 Task: Create "Digital Experiences" by using the "Reorder Portal" template .
Action: Mouse moved to (971, 70)
Screenshot: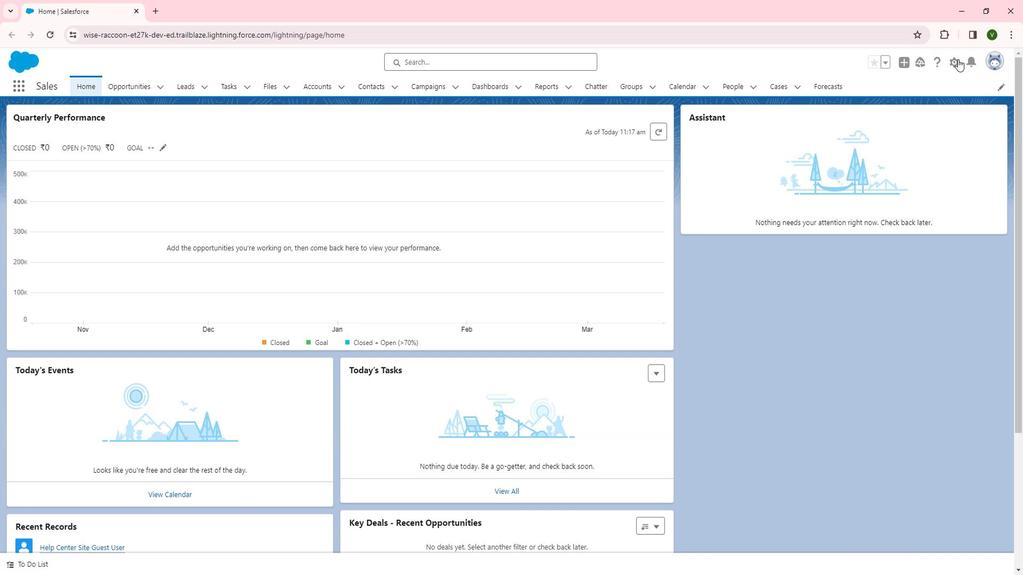 
Action: Mouse pressed left at (971, 70)
Screenshot: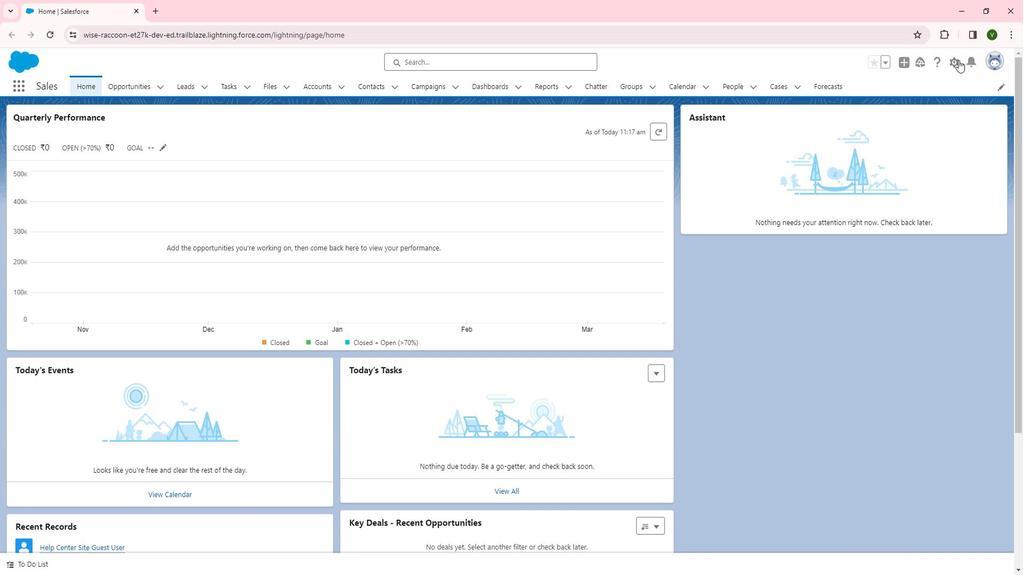 
Action: Mouse moved to (929, 105)
Screenshot: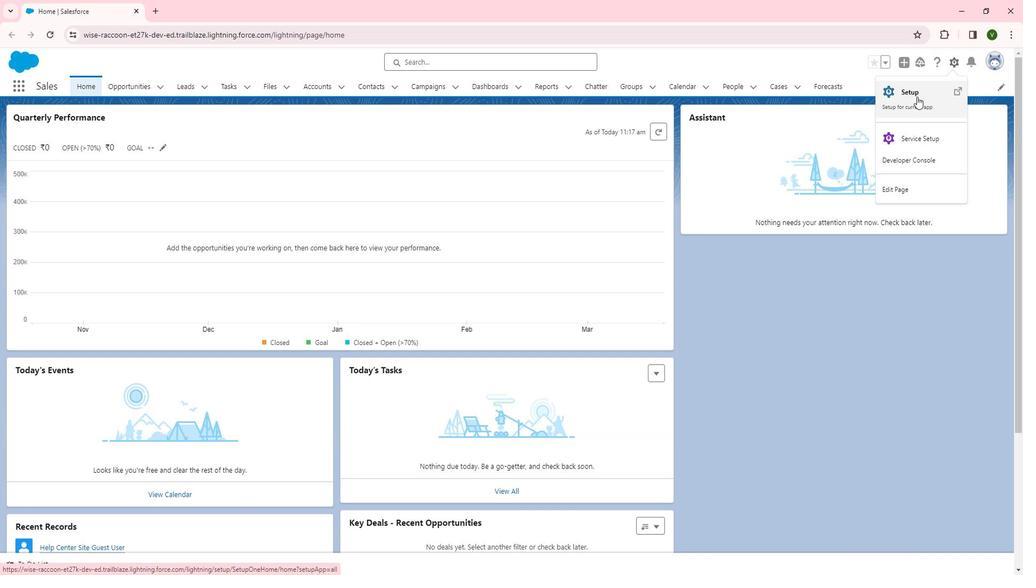 
Action: Mouse pressed left at (929, 105)
Screenshot: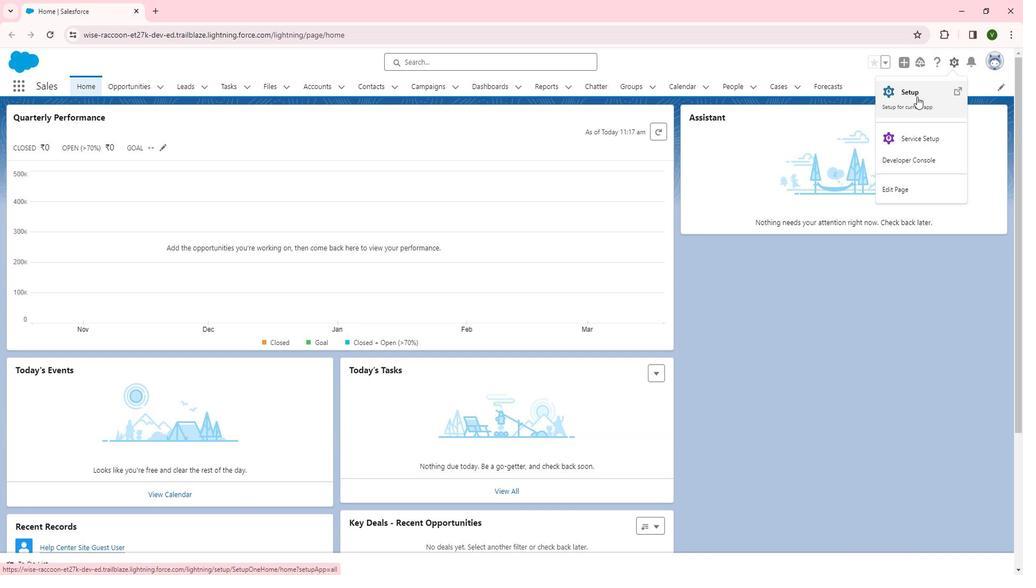 
Action: Mouse moved to (63, 404)
Screenshot: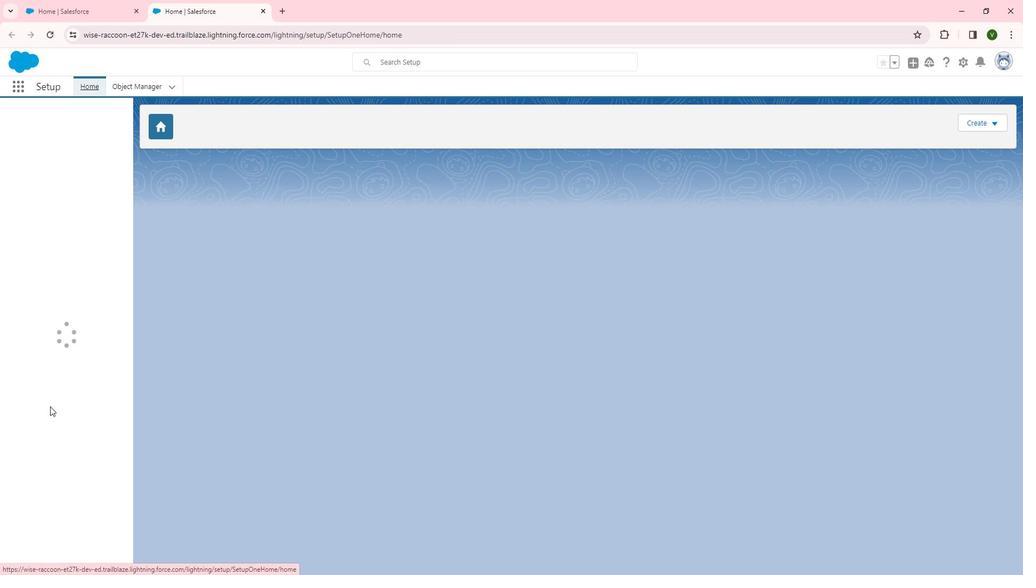 
Action: Mouse scrolled (63, 403) with delta (0, 0)
Screenshot: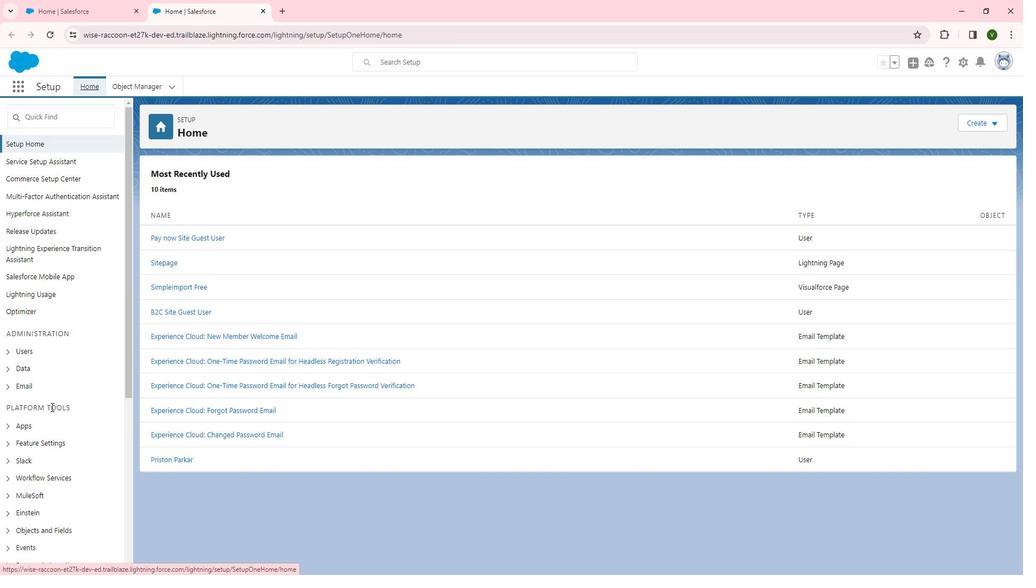 
Action: Mouse moved to (70, 382)
Screenshot: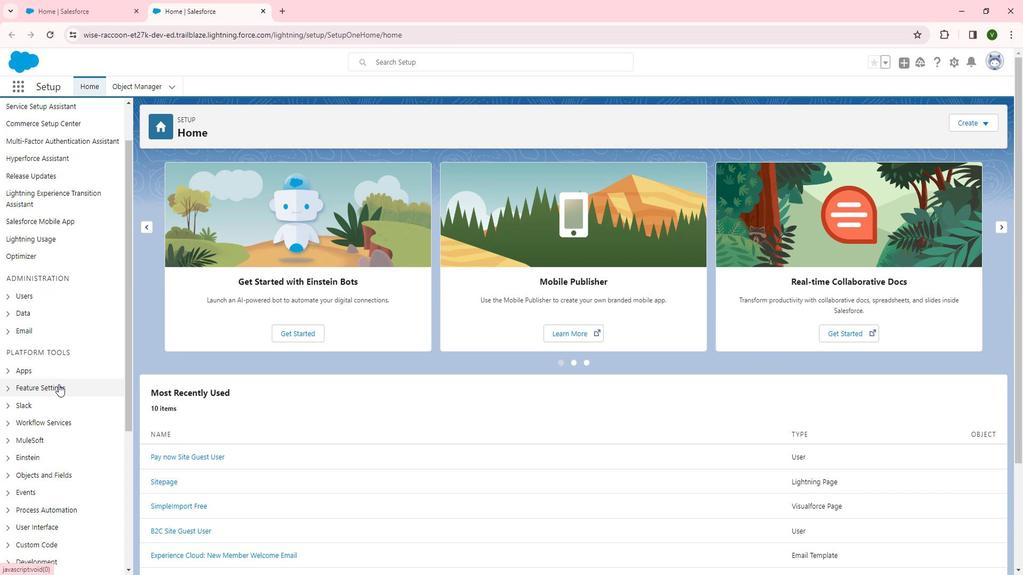 
Action: Mouse pressed left at (70, 382)
Screenshot: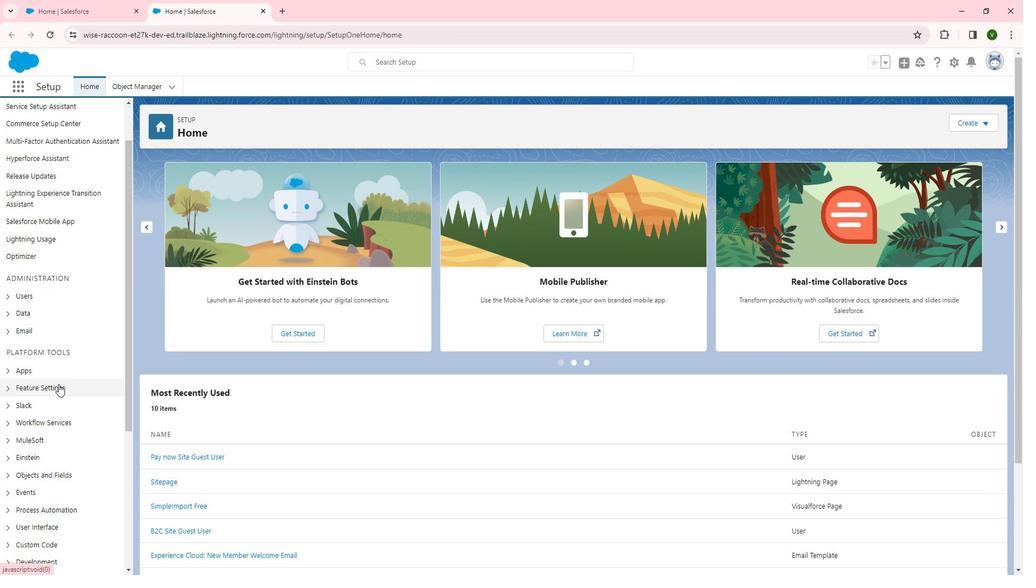 
Action: Mouse moved to (82, 498)
Screenshot: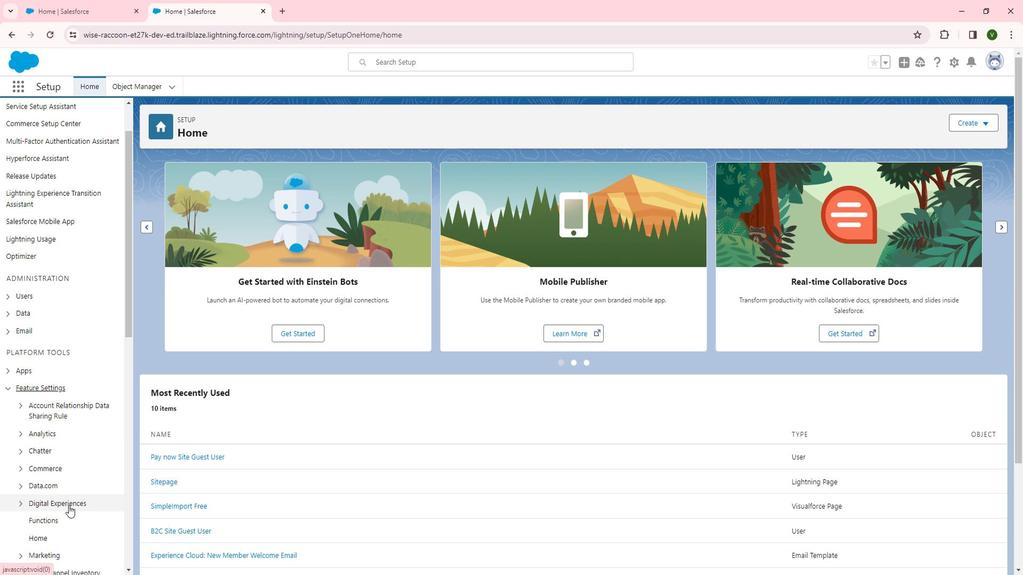 
Action: Mouse pressed left at (82, 498)
Screenshot: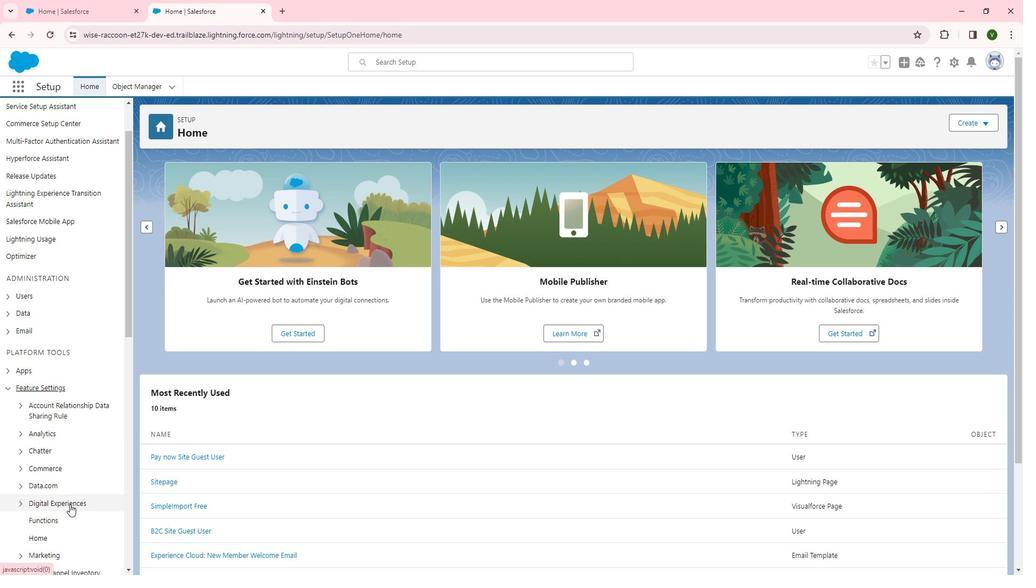 
Action: Mouse moved to (83, 497)
Screenshot: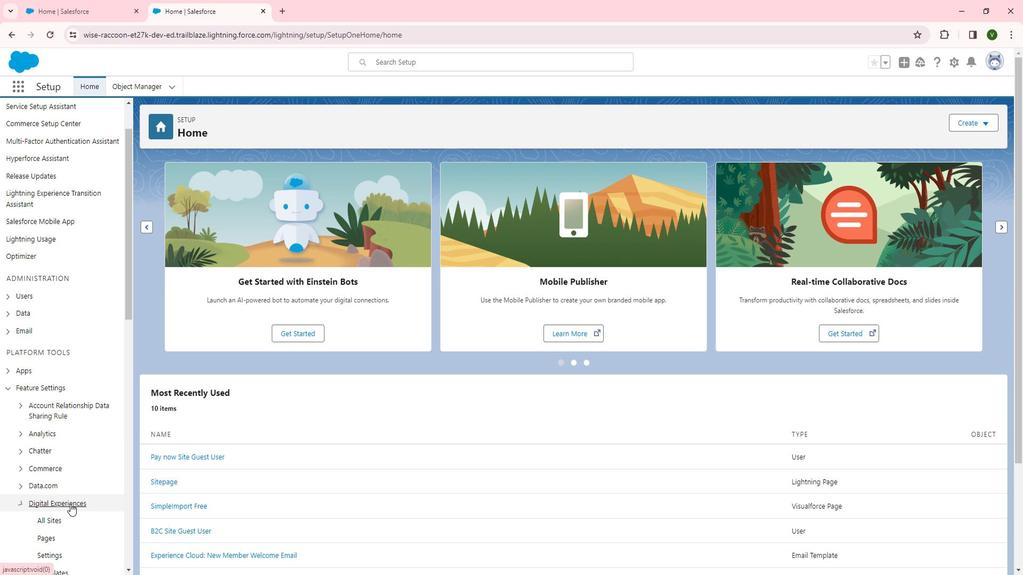 
Action: Mouse scrolled (83, 496) with delta (0, 0)
Screenshot: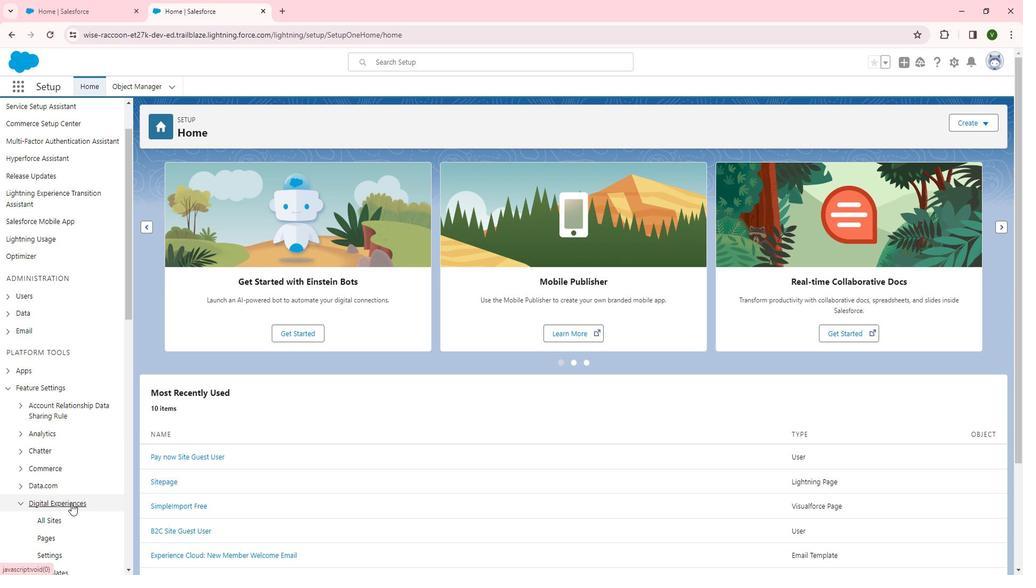 
Action: Mouse moved to (84, 496)
Screenshot: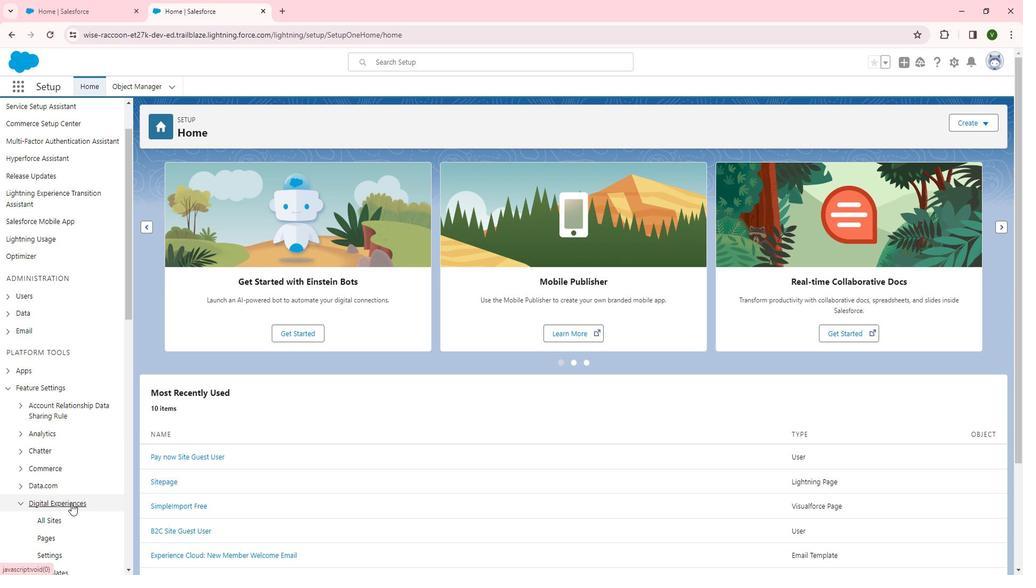 
Action: Mouse scrolled (84, 496) with delta (0, 0)
Screenshot: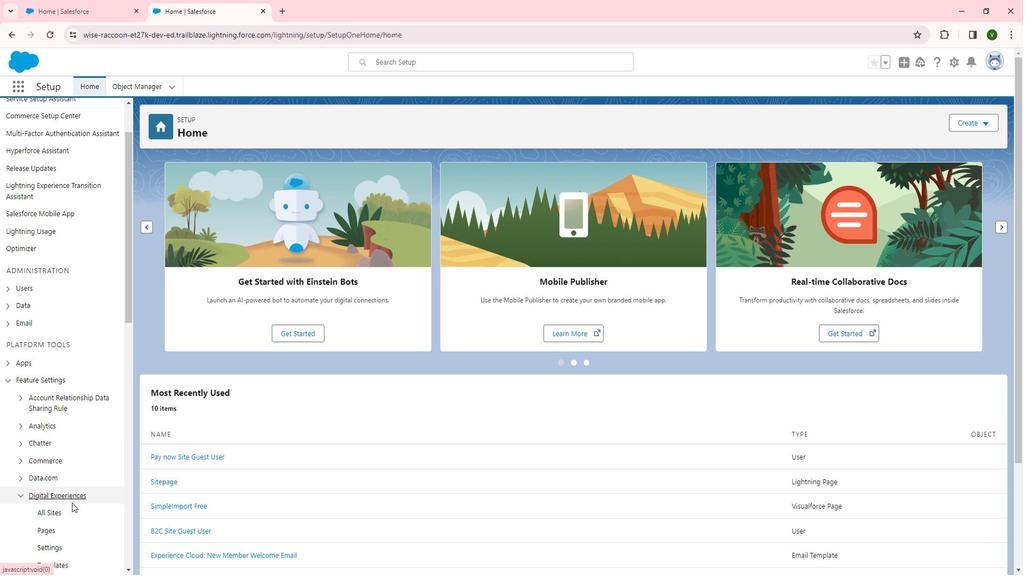 
Action: Mouse scrolled (84, 496) with delta (0, 0)
Screenshot: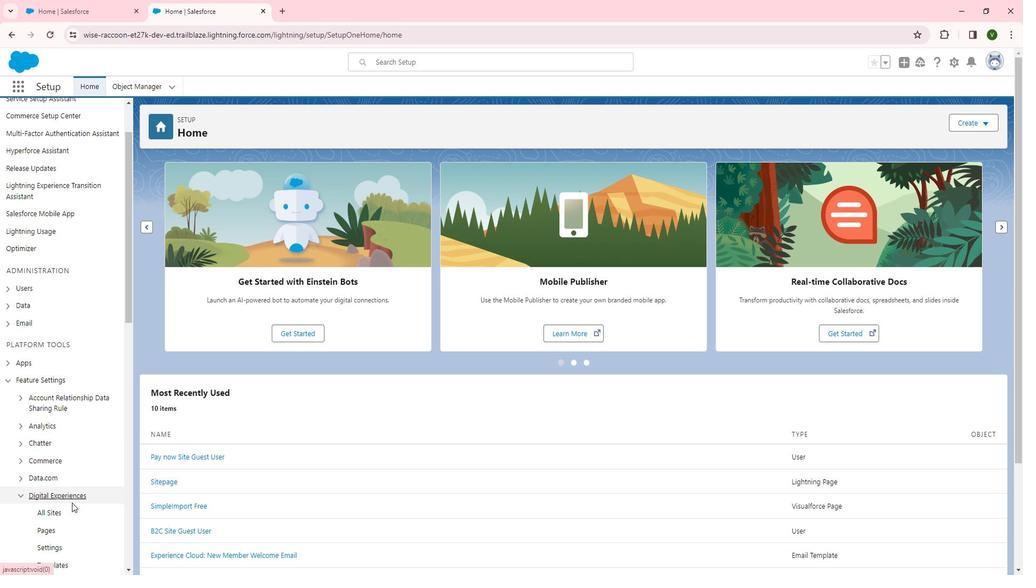 
Action: Mouse moved to (61, 350)
Screenshot: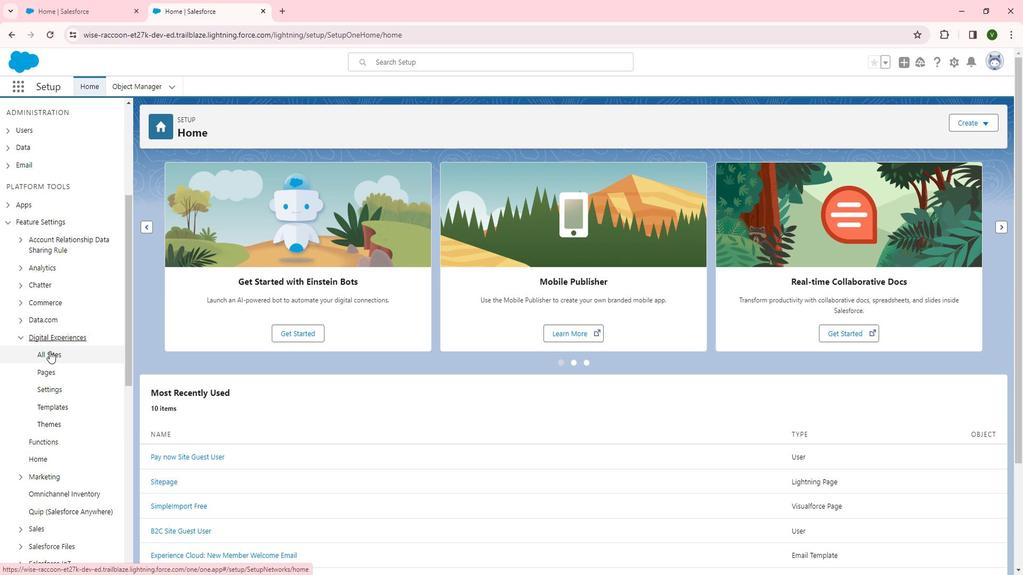 
Action: Mouse pressed left at (61, 350)
Screenshot: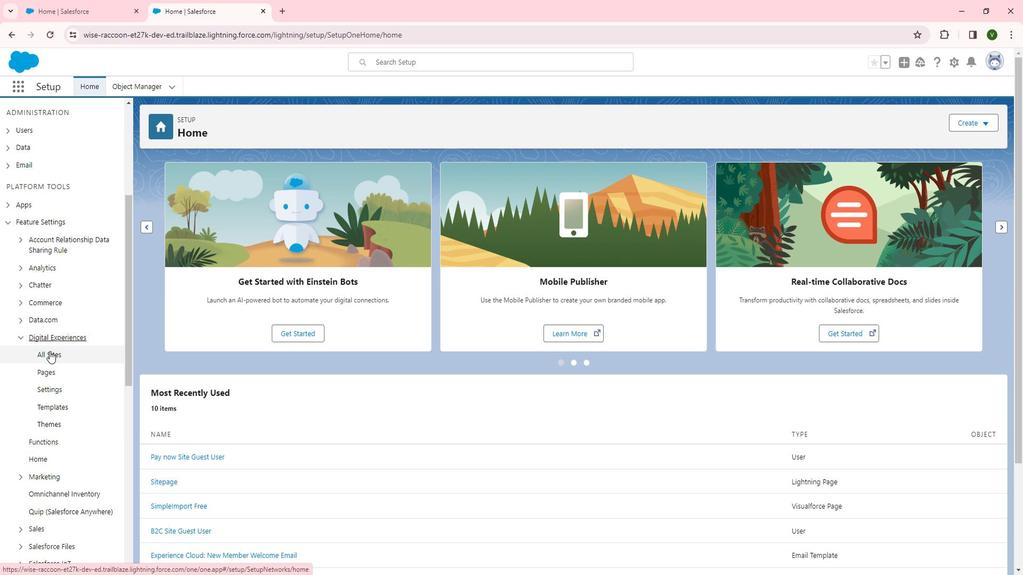 
Action: Mouse moved to (440, 225)
Screenshot: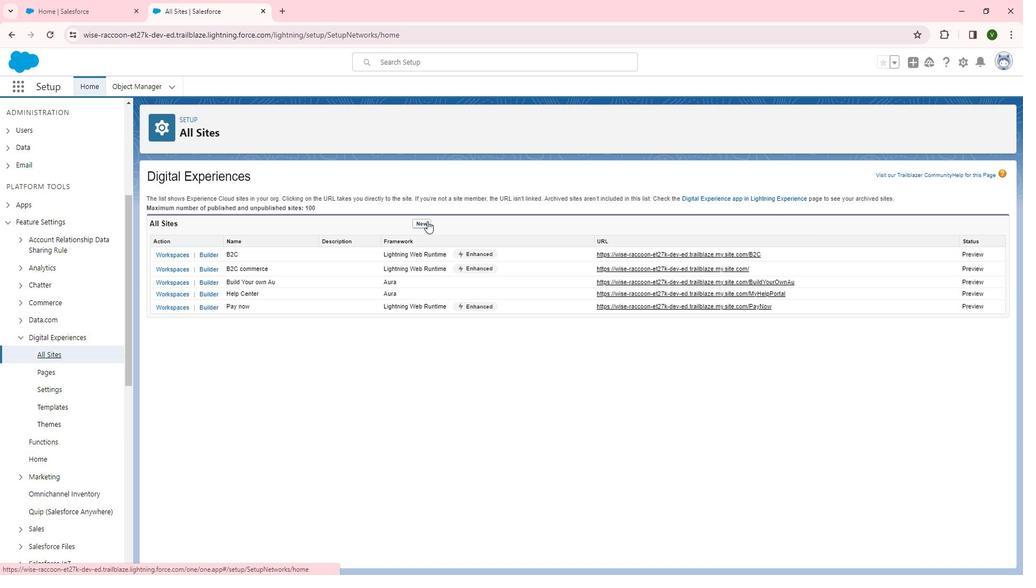 
Action: Mouse pressed left at (440, 225)
Screenshot: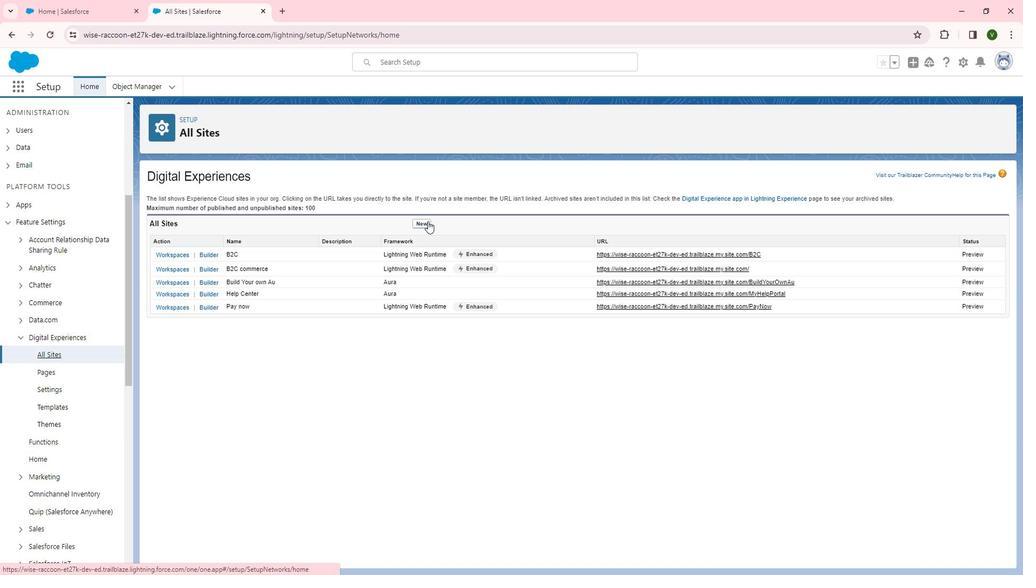 
Action: Mouse moved to (368, 157)
Screenshot: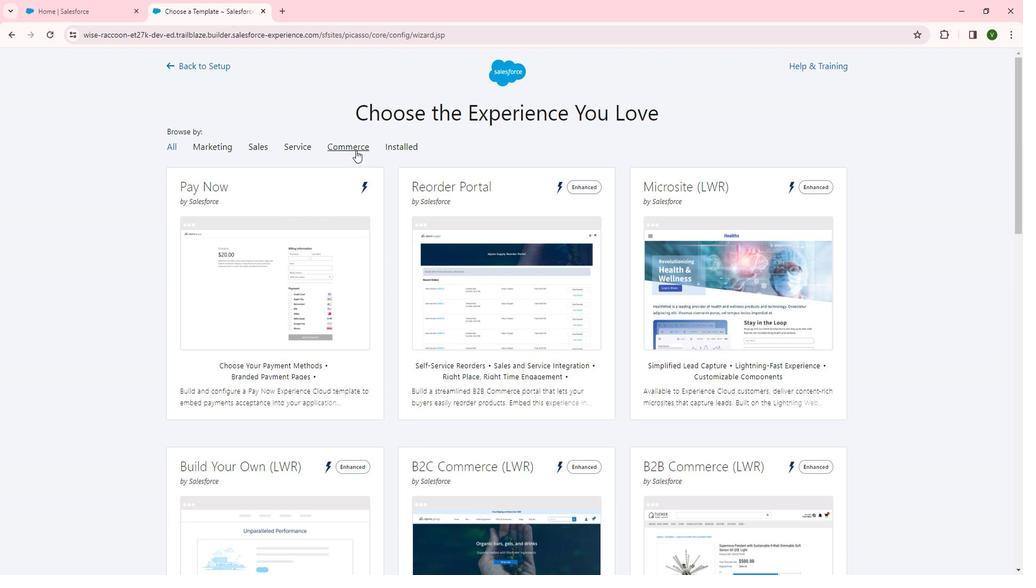 
Action: Mouse pressed left at (368, 157)
Screenshot: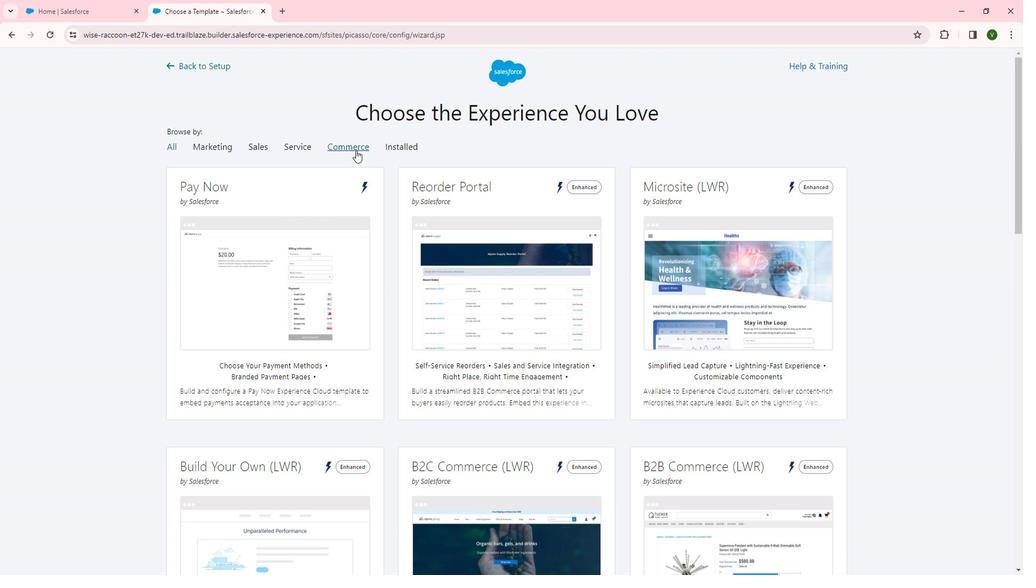 
Action: Mouse moved to (515, 281)
Screenshot: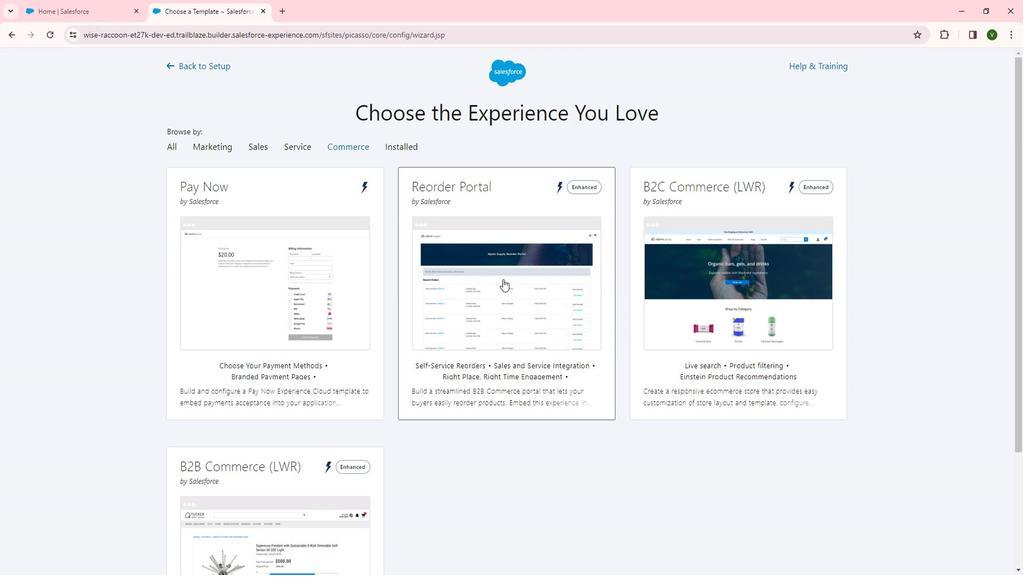 
Action: Mouse pressed left at (515, 281)
Screenshot: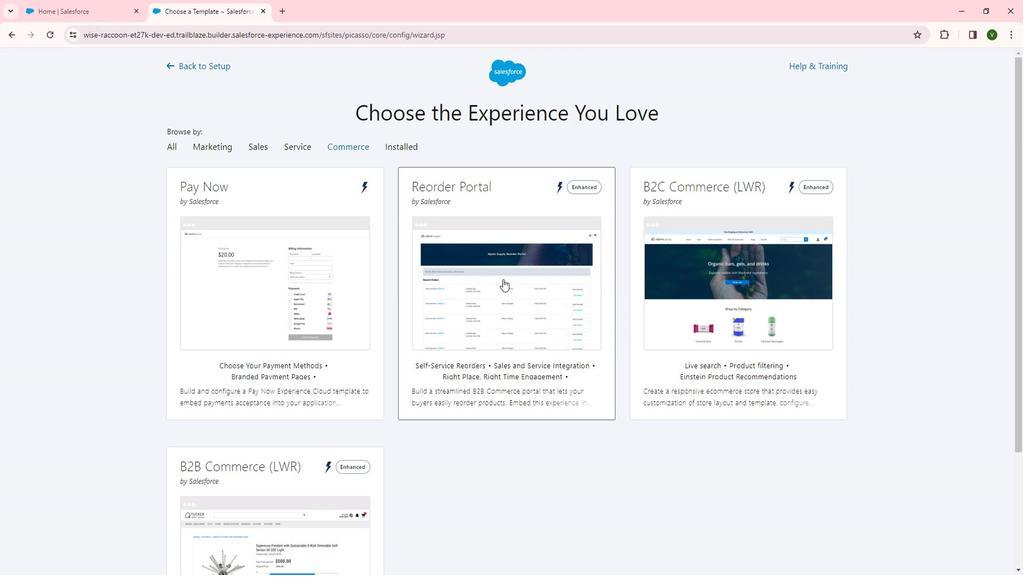 
Action: Mouse moved to (670, 175)
Screenshot: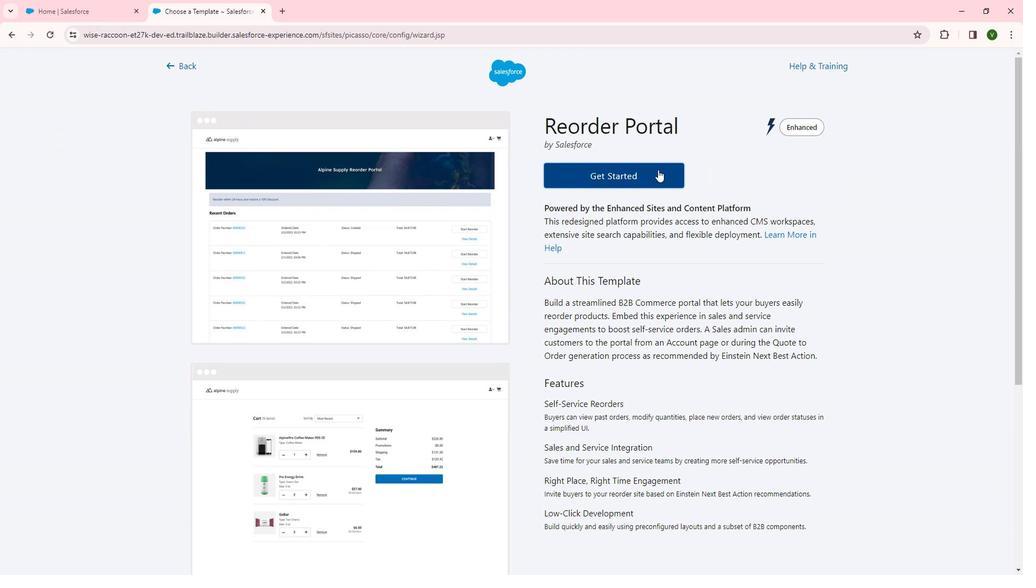 
Action: Mouse pressed left at (670, 175)
Screenshot: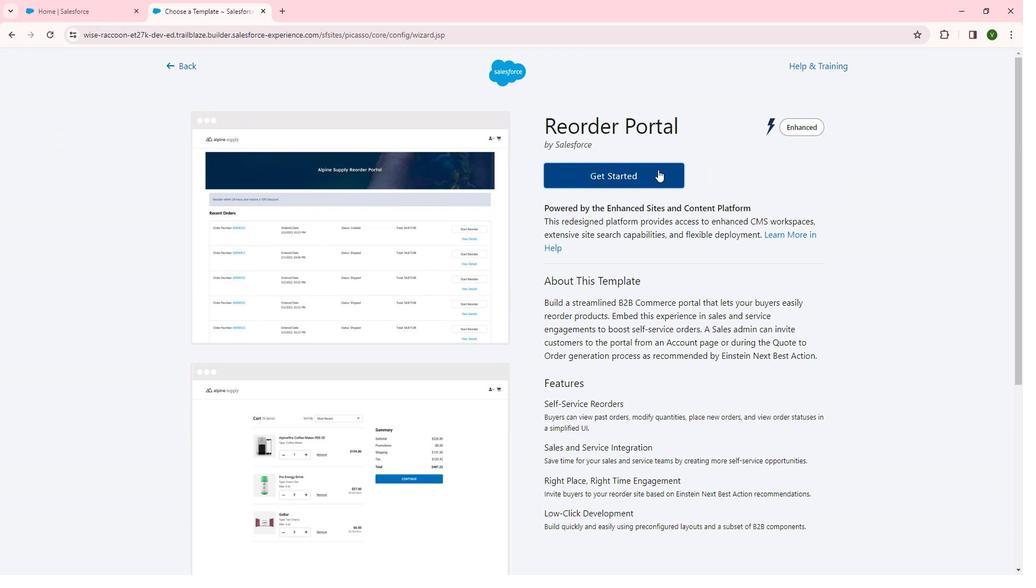 
Action: Mouse moved to (662, 204)
Screenshot: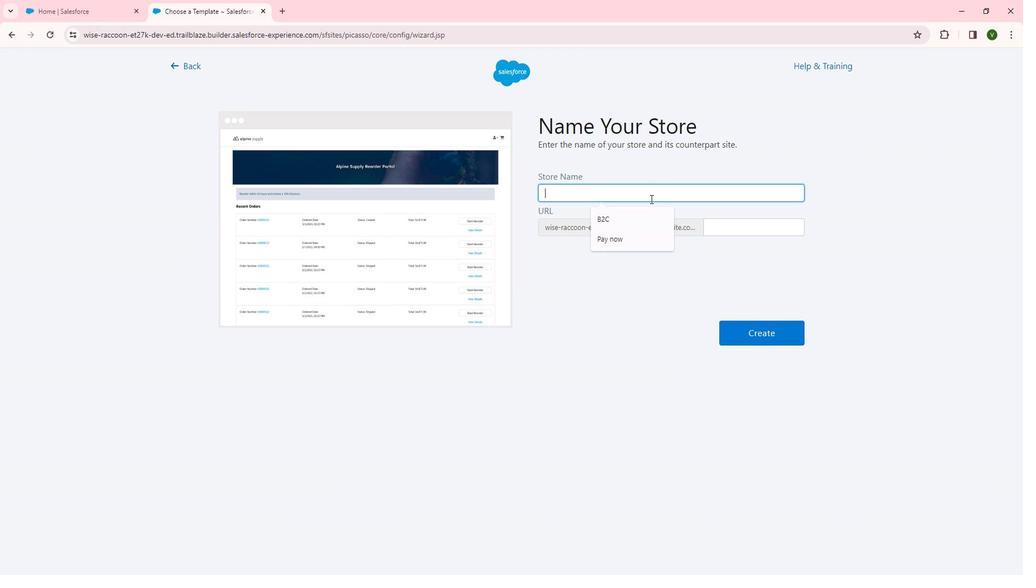 
Action: Mouse pressed left at (662, 204)
Screenshot: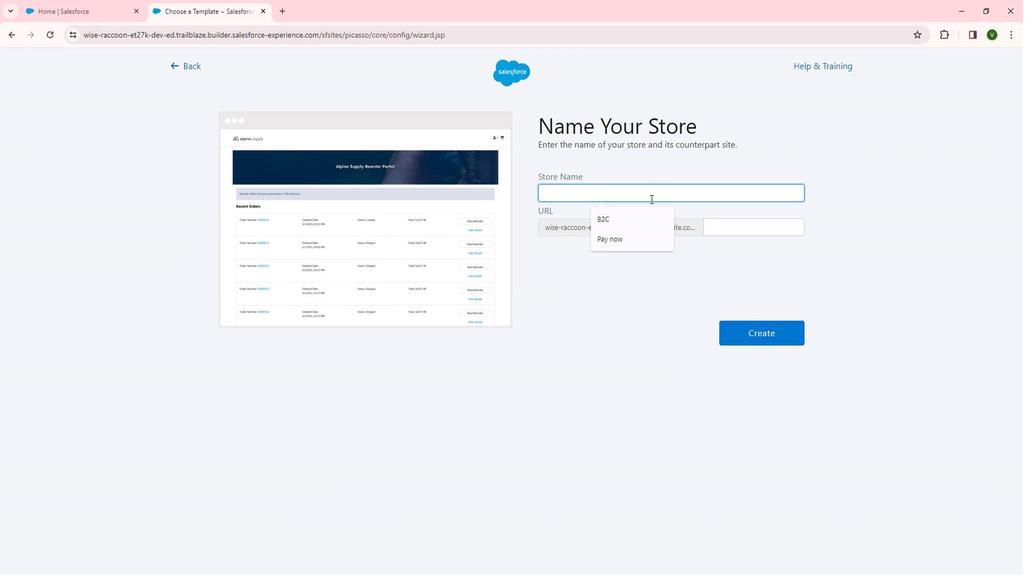 
Action: Mouse moved to (658, 205)
Screenshot: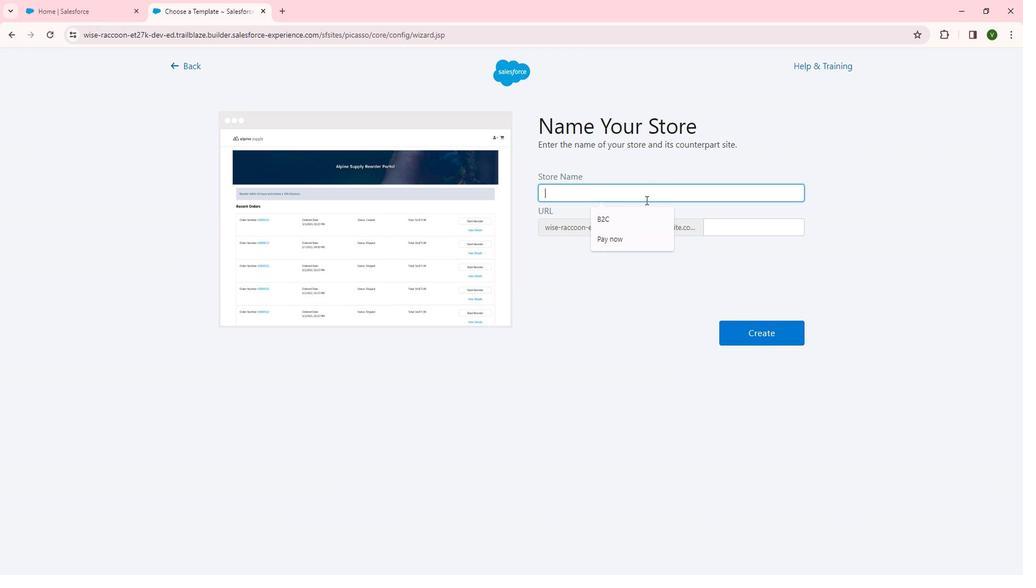 
Action: Key pressed <Key.shift>Reorc<Key.backspace>der
Screenshot: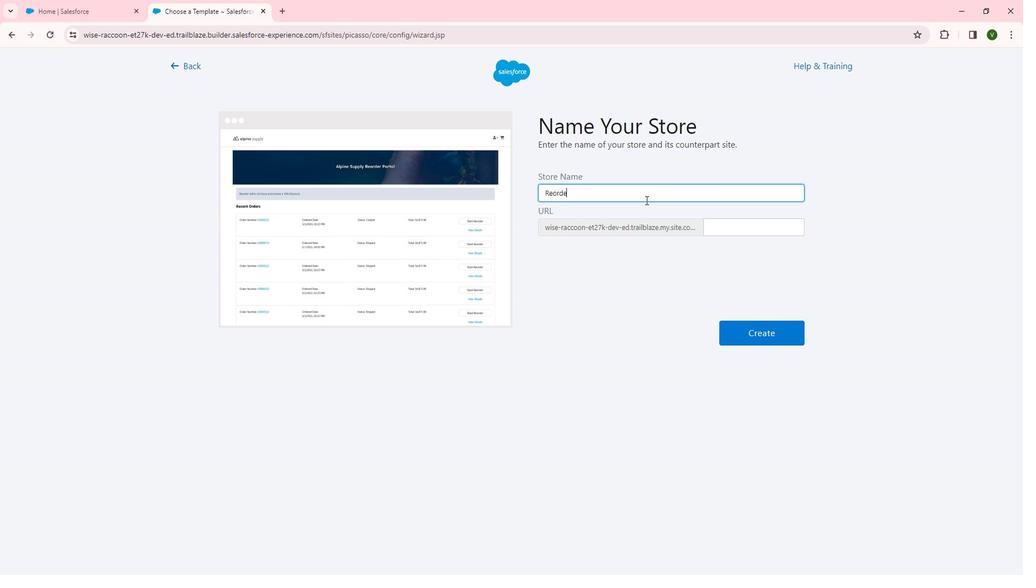 
Action: Mouse moved to (731, 227)
Screenshot: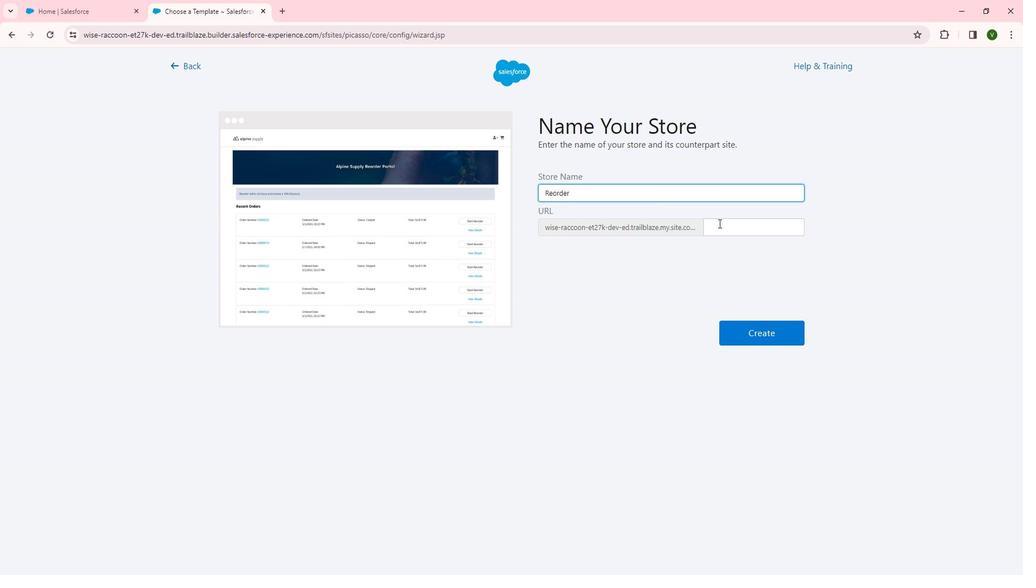 
Action: Mouse pressed left at (731, 227)
Screenshot: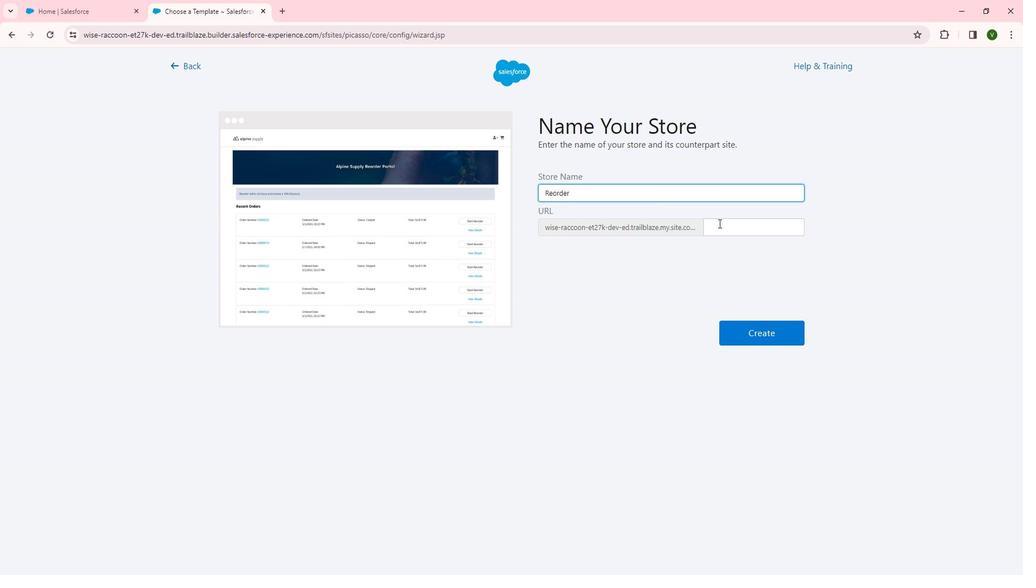 
Action: Mouse moved to (711, 240)
Screenshot: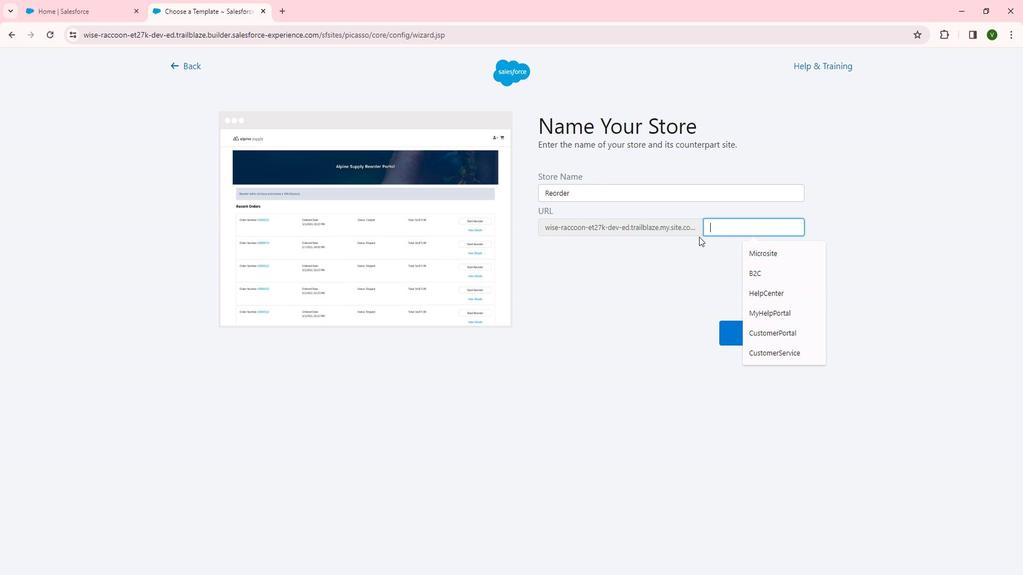 
Action: Key pressed <Key.shift>Reorder
Screenshot: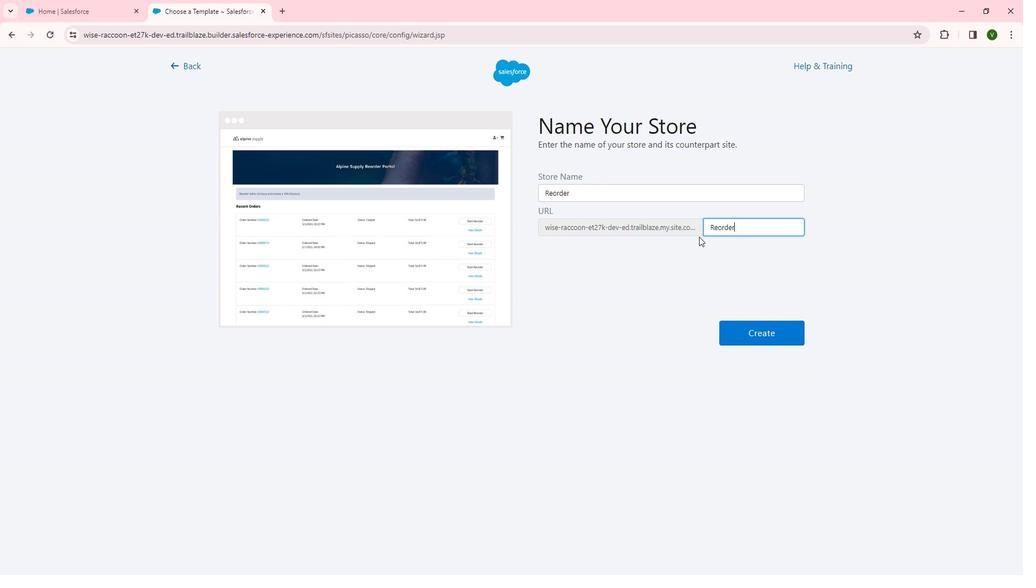 
Action: Mouse moved to (785, 330)
Screenshot: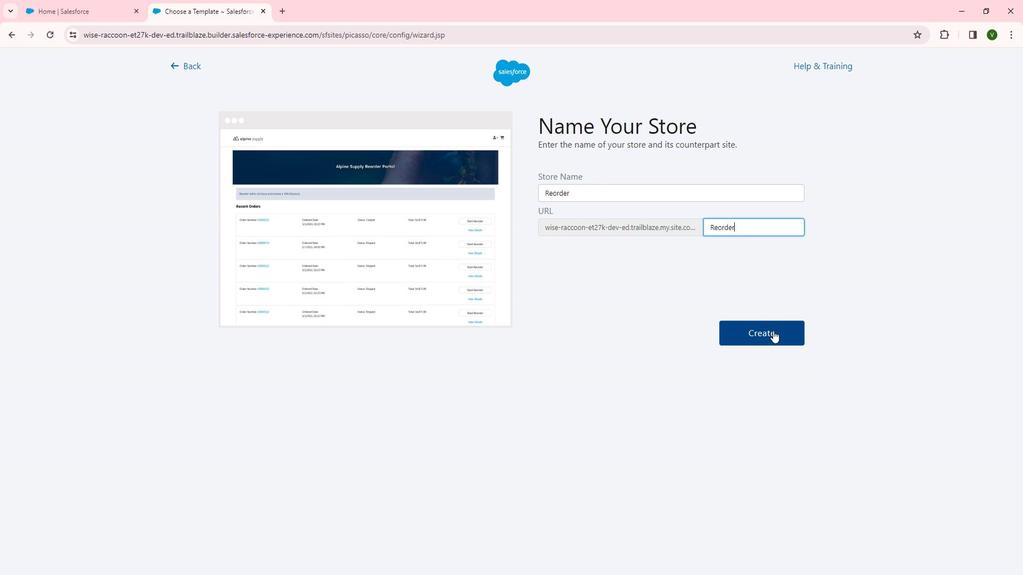 
Action: Mouse pressed left at (785, 330)
Screenshot: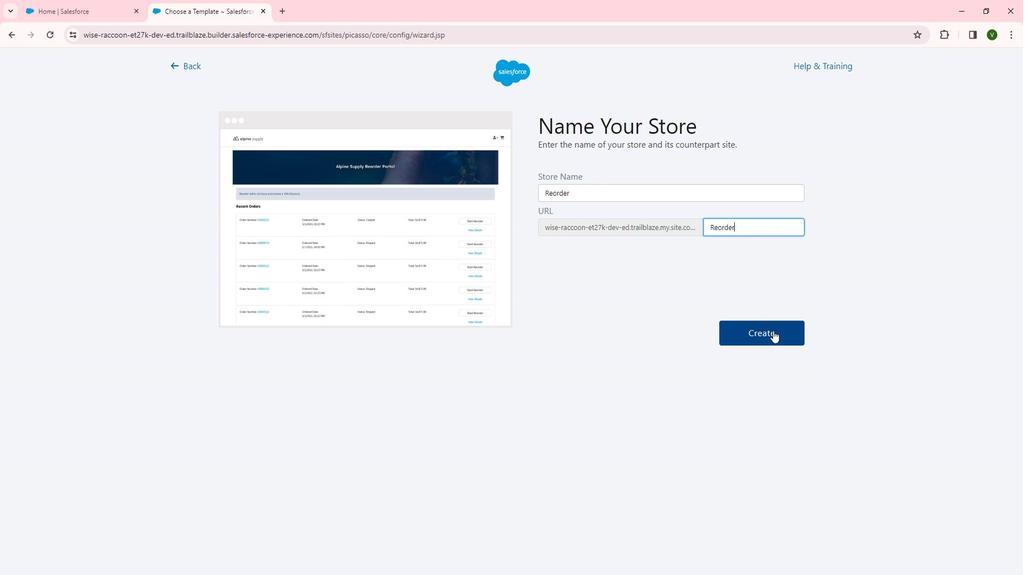
Action: Mouse moved to (650, 391)
Screenshot: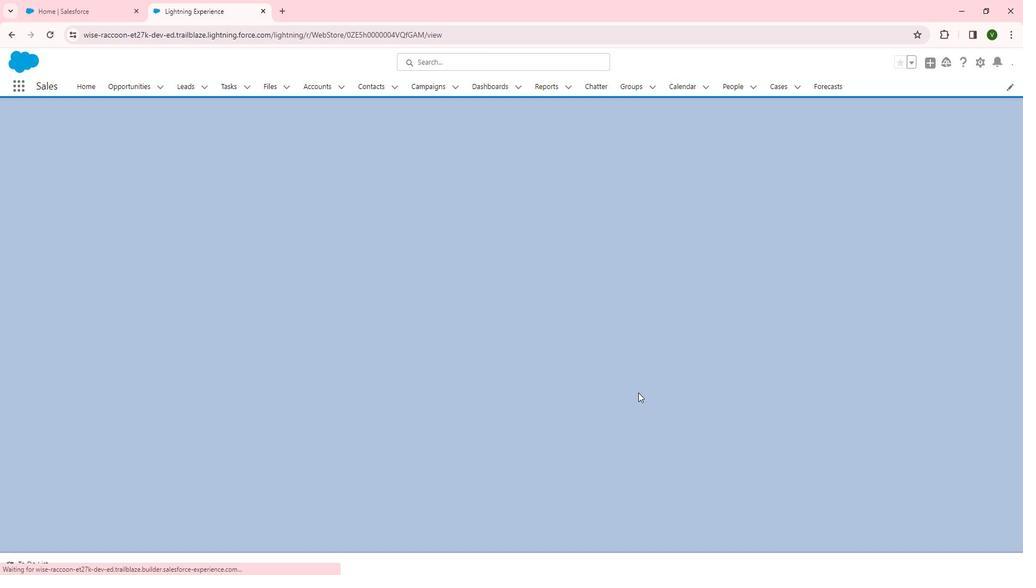
